 Task: Add to scrum project ToxicWorks a team member softage.2@softage.net.
Action: Mouse moved to (343, 197)
Screenshot: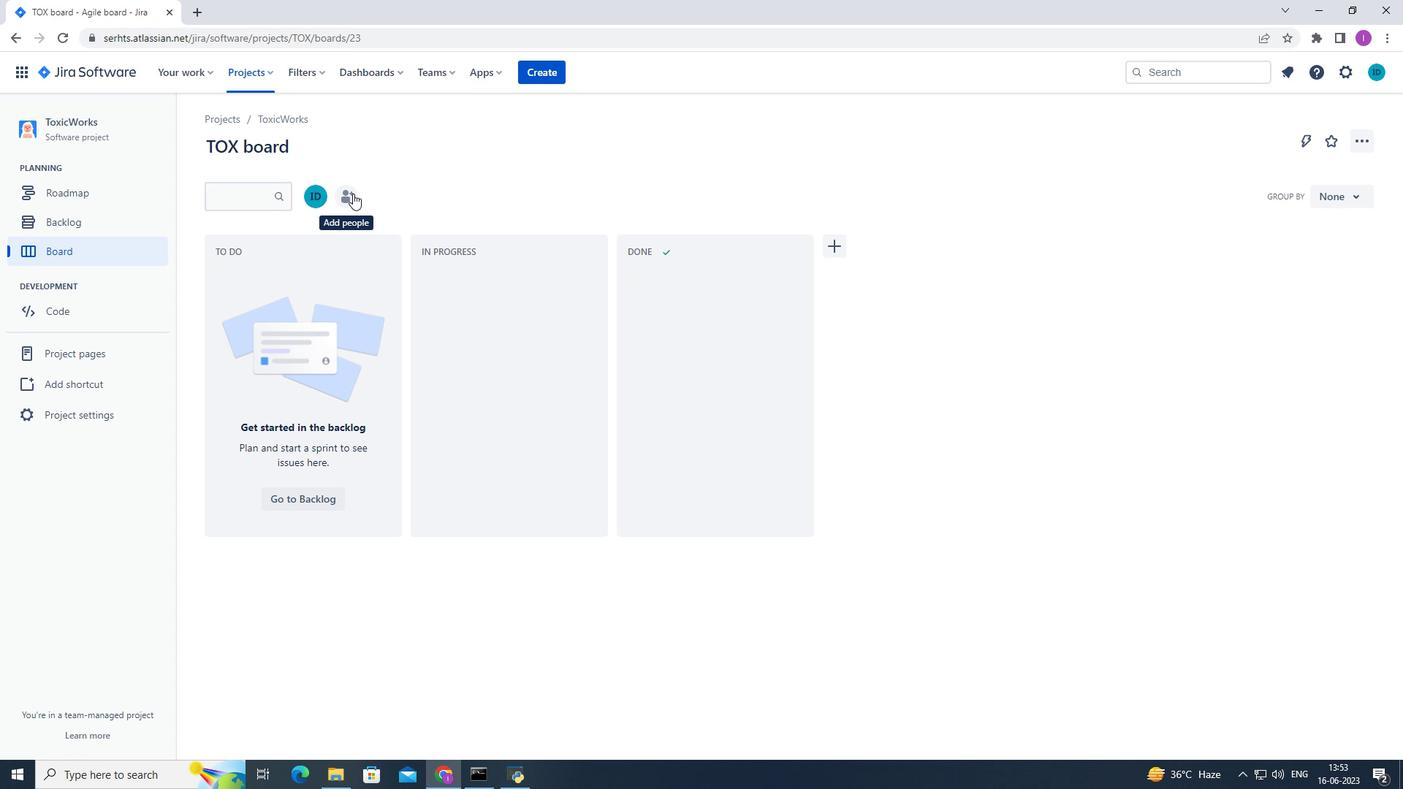 
Action: Mouse pressed left at (343, 197)
Screenshot: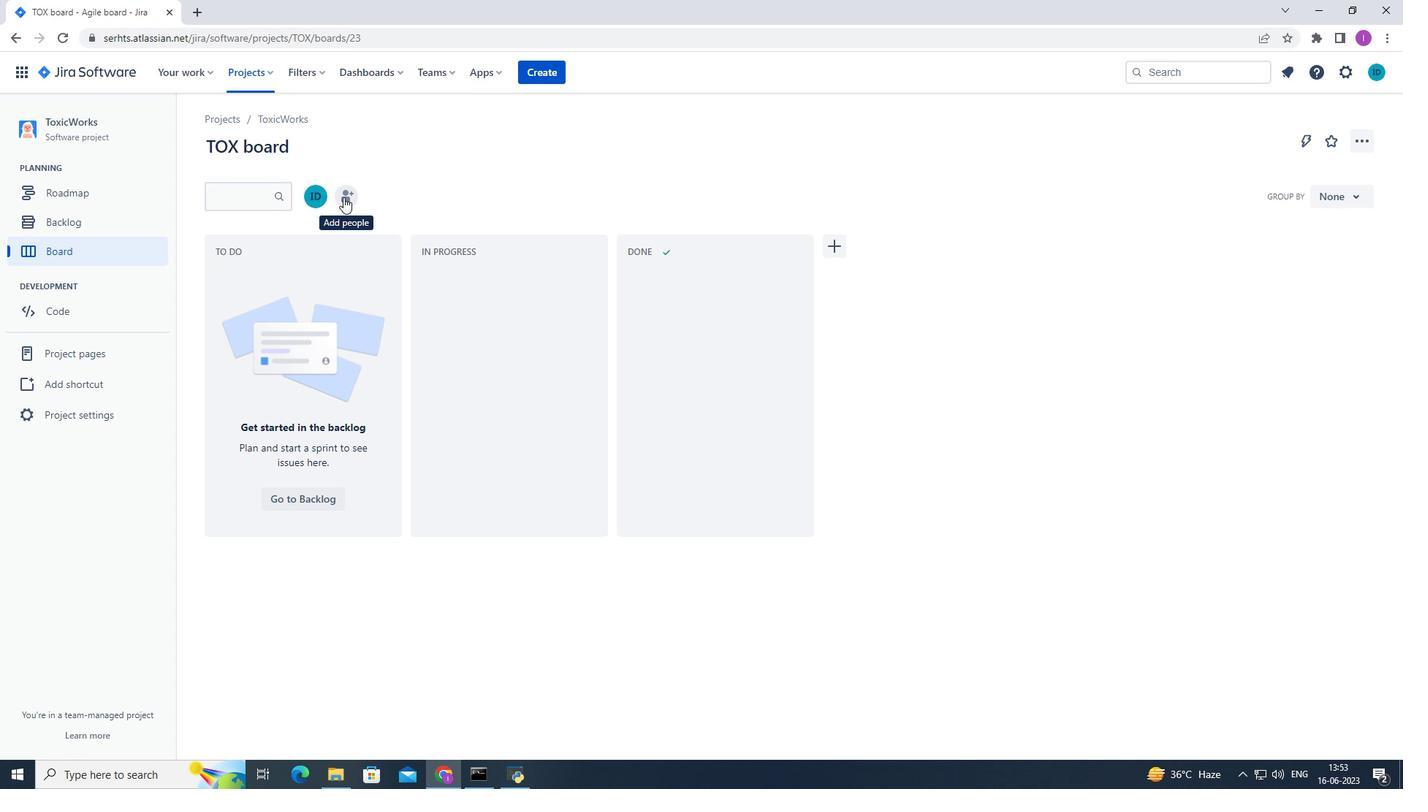 
Action: Mouse moved to (609, 183)
Screenshot: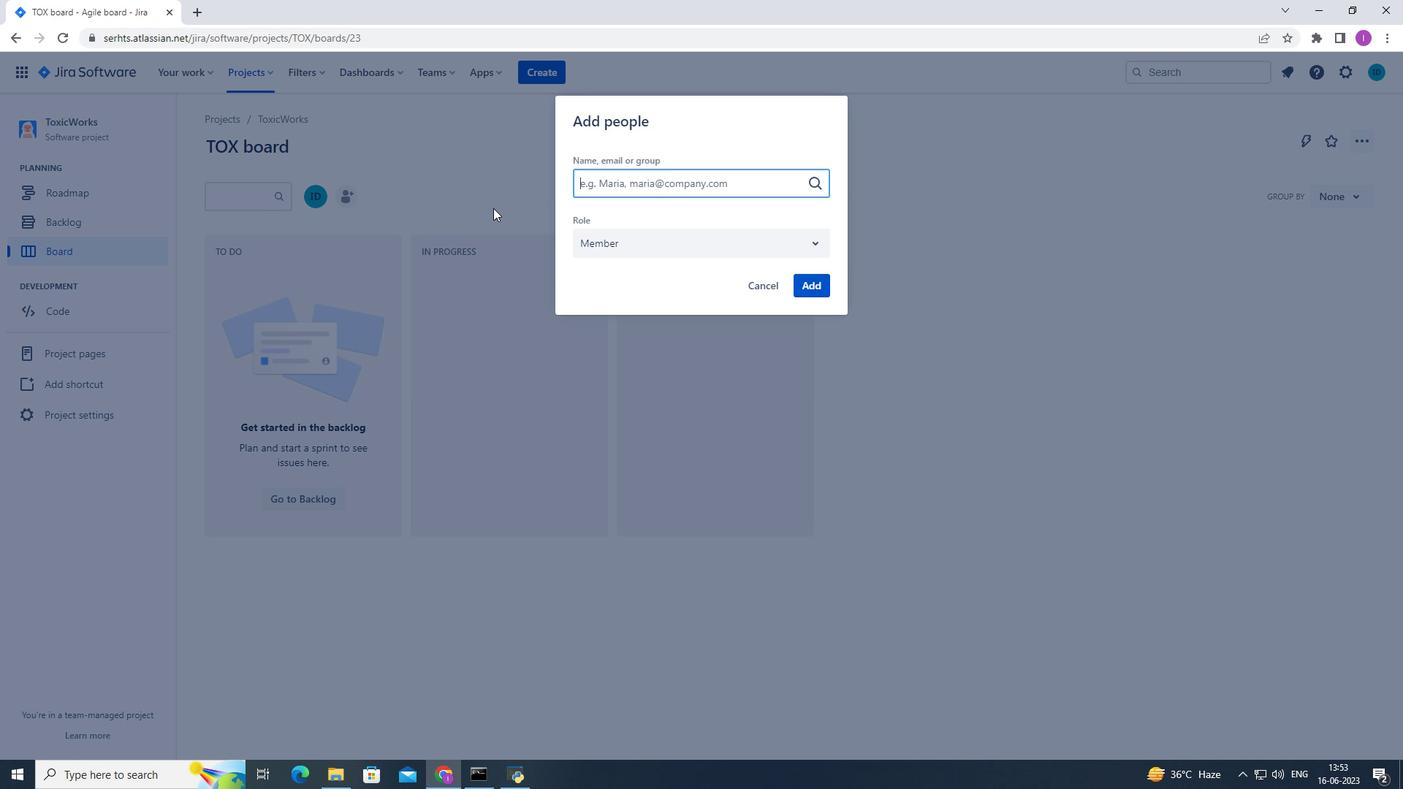 
Action: Mouse pressed left at (609, 183)
Screenshot: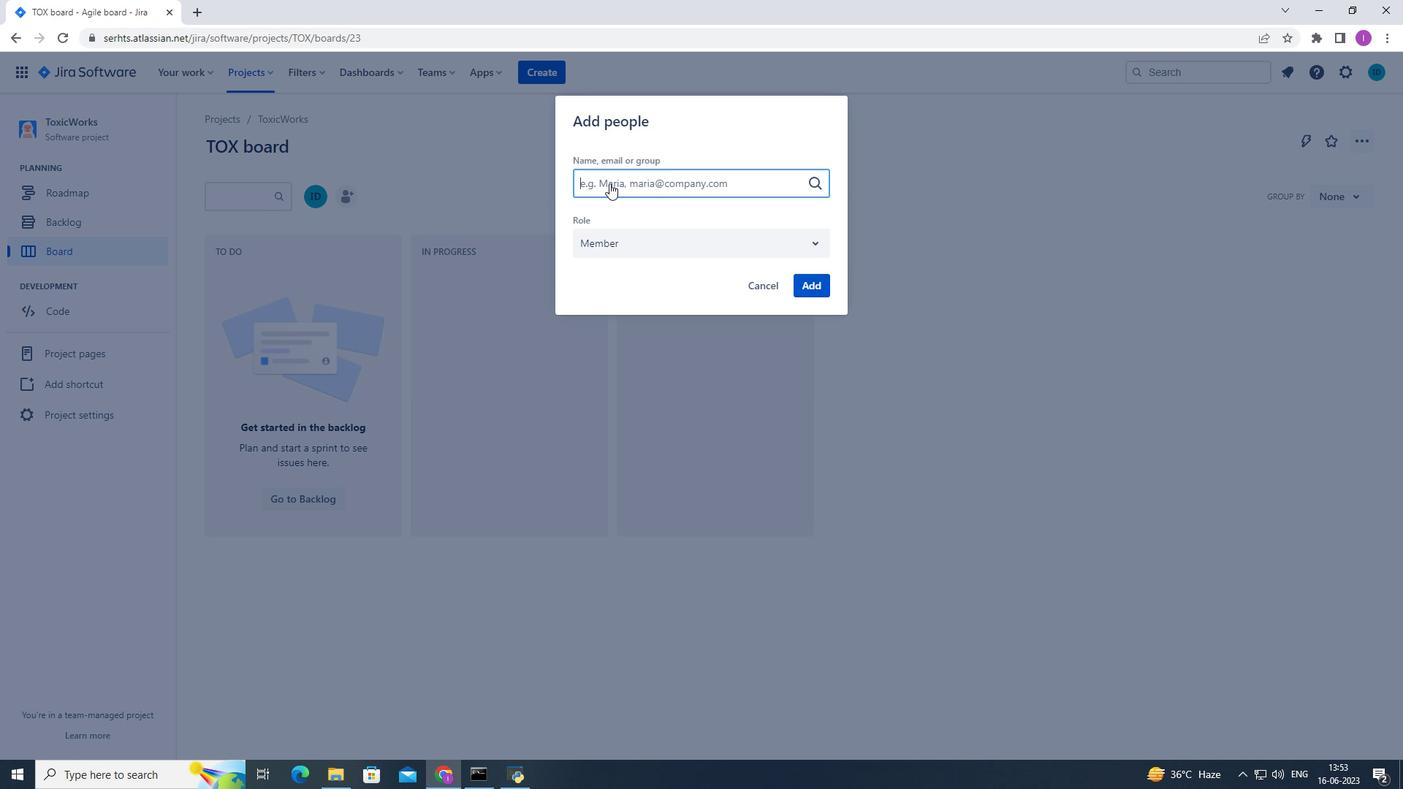 
Action: Mouse moved to (614, 176)
Screenshot: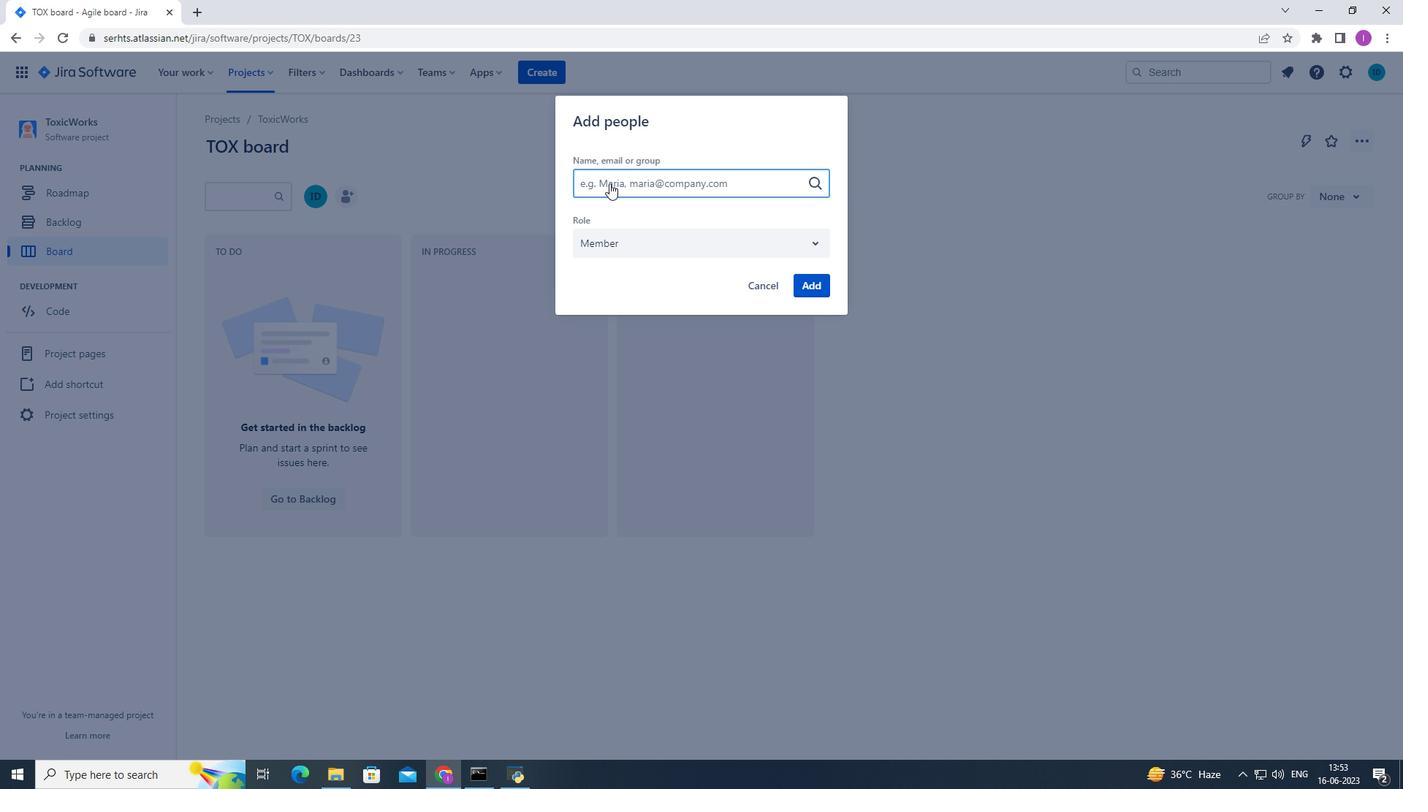 
Action: Key pressed softage.2
Screenshot: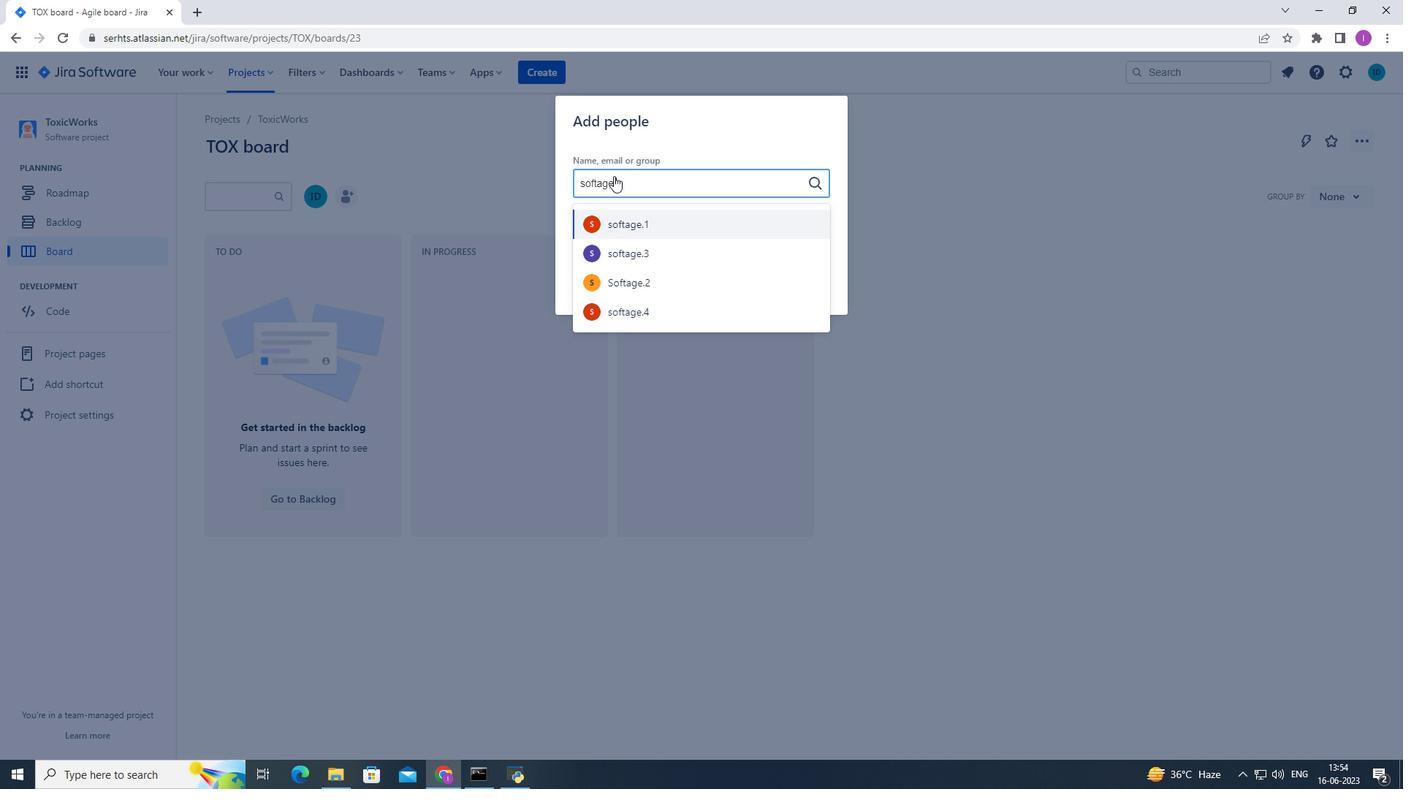 
Action: Mouse moved to (619, 230)
Screenshot: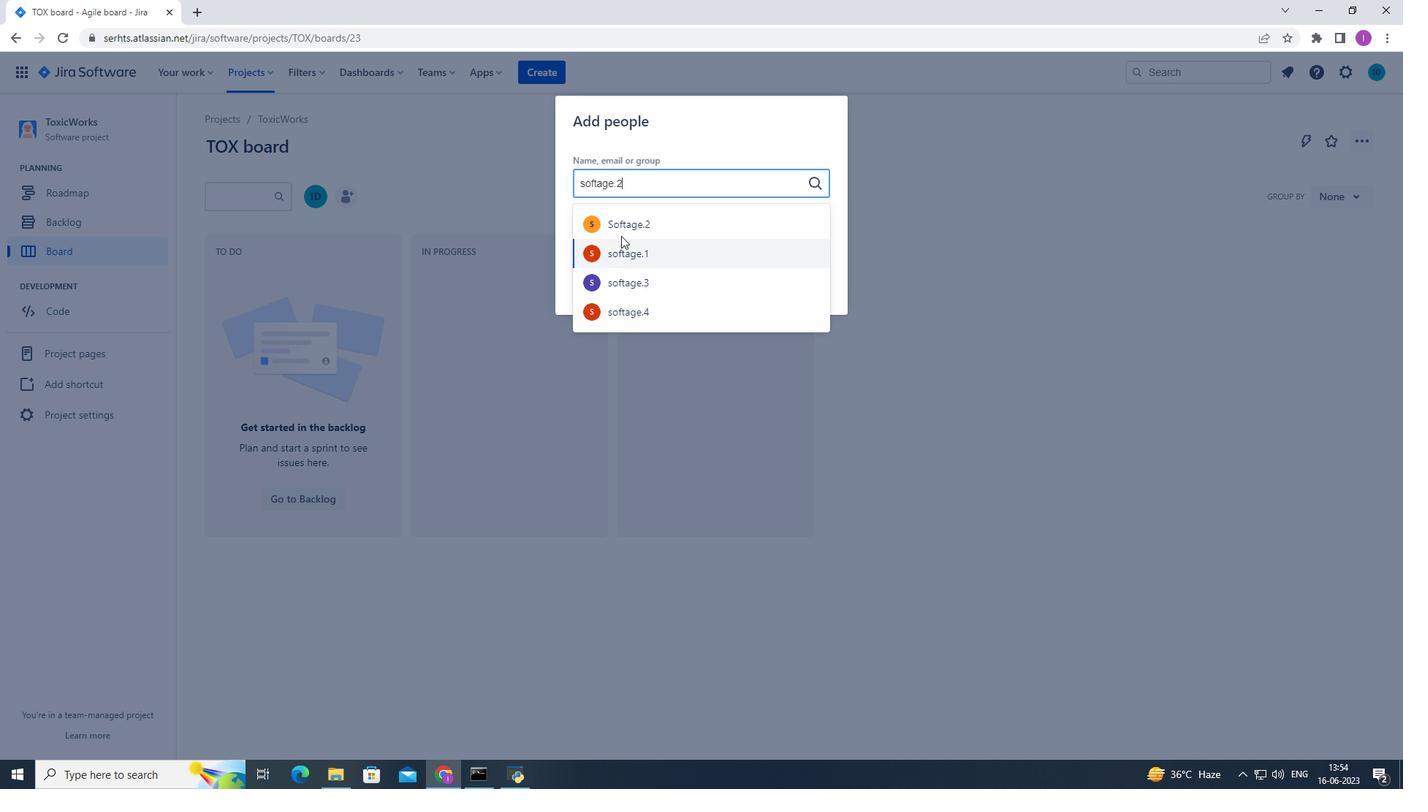
Action: Mouse pressed left at (619, 230)
Screenshot: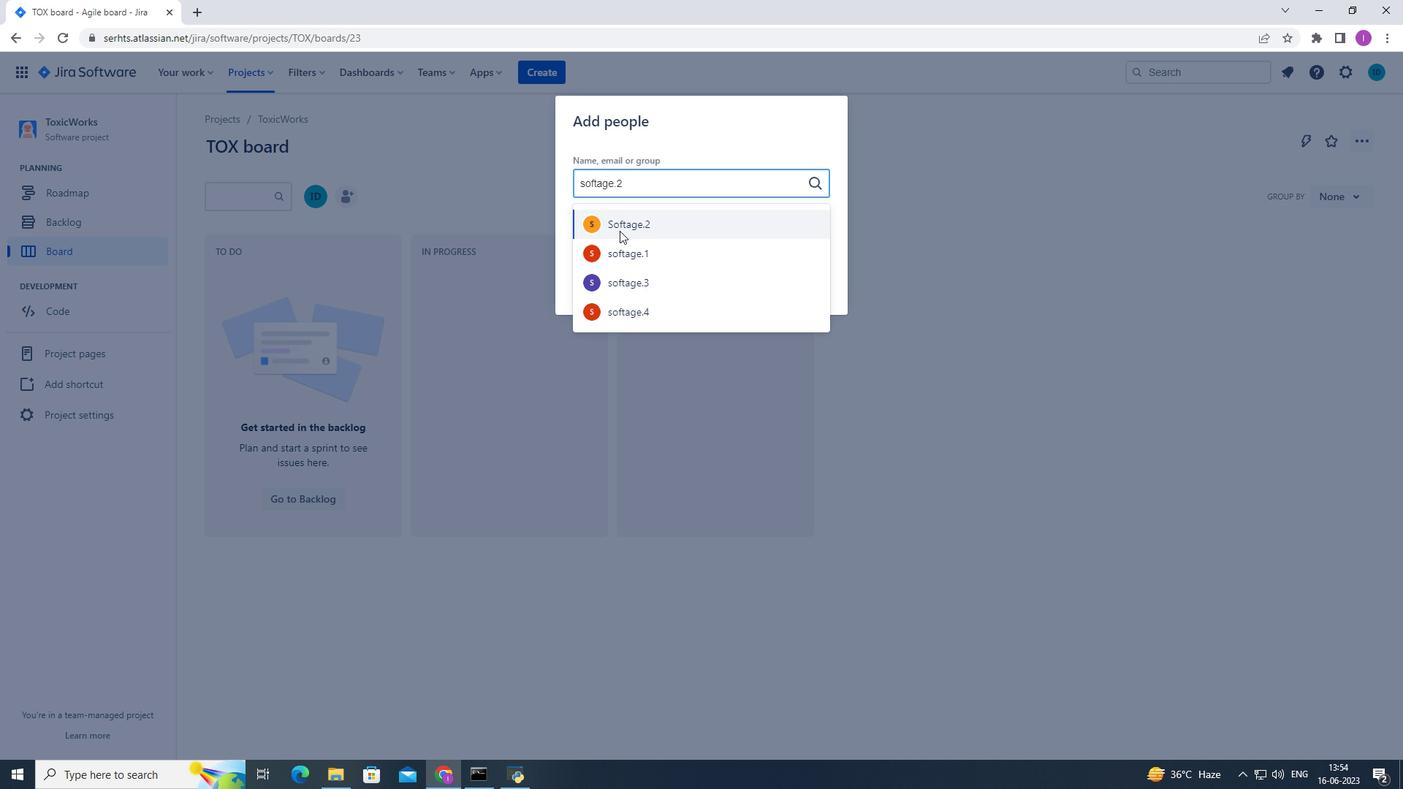 
Action: Mouse moved to (812, 282)
Screenshot: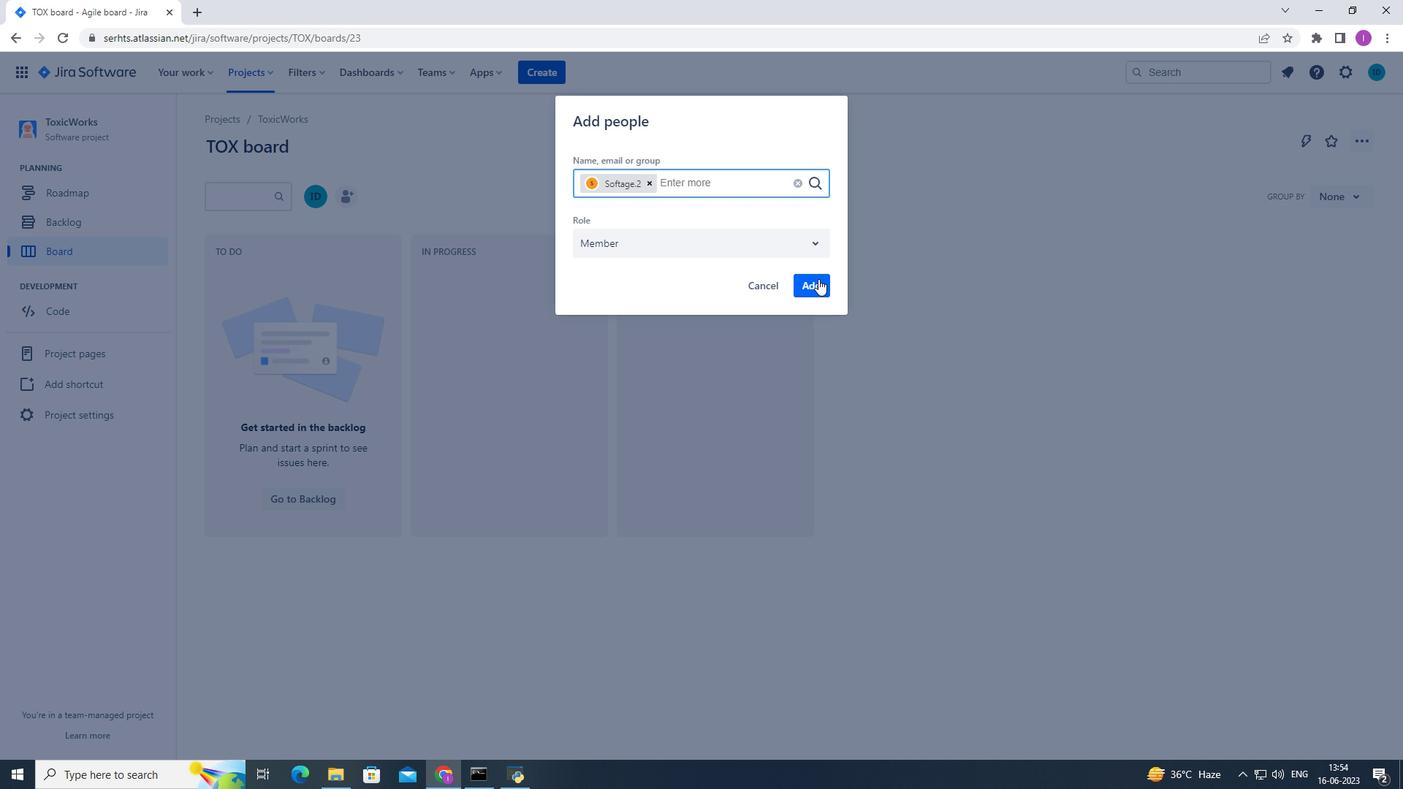
Action: Mouse pressed left at (812, 282)
Screenshot: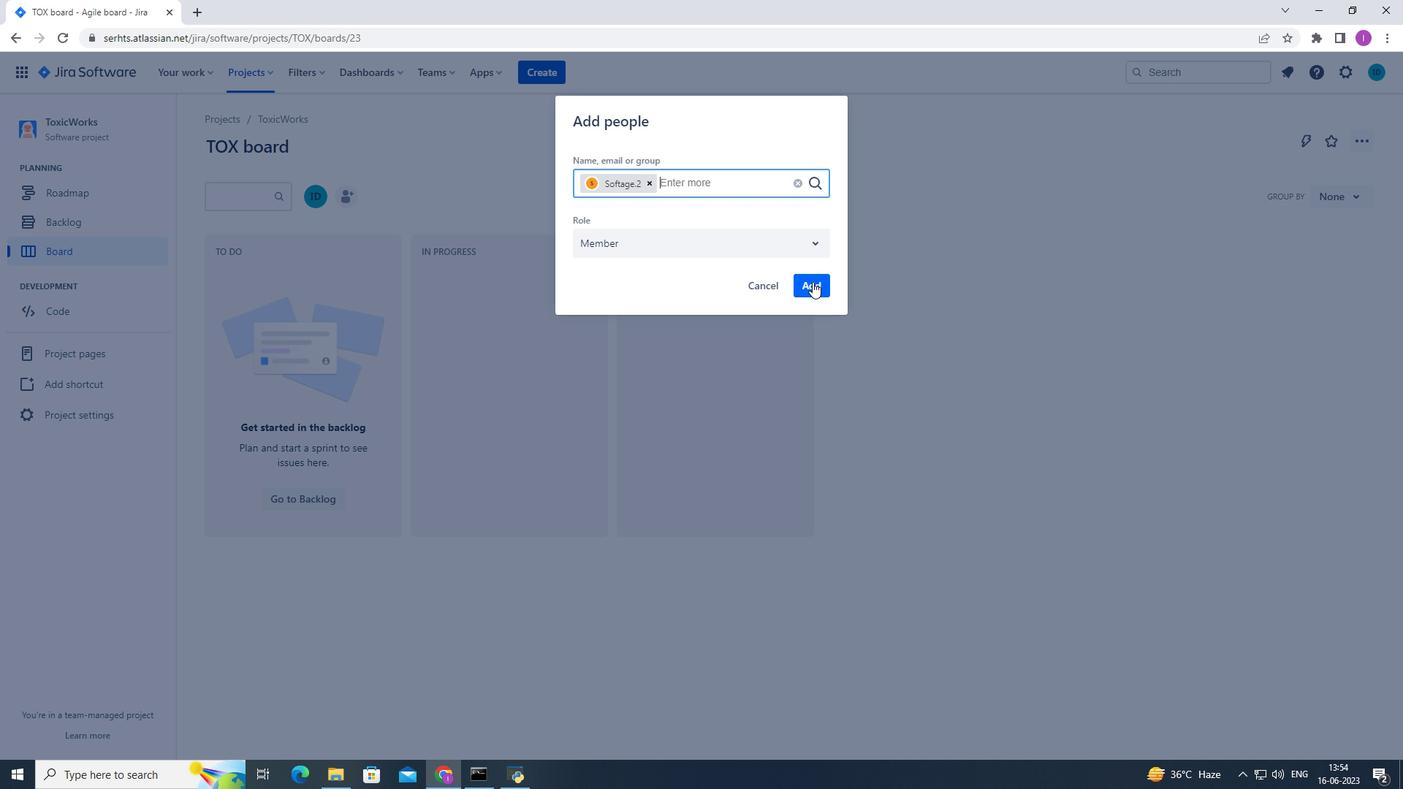 
Action: Mouse moved to (817, 241)
Screenshot: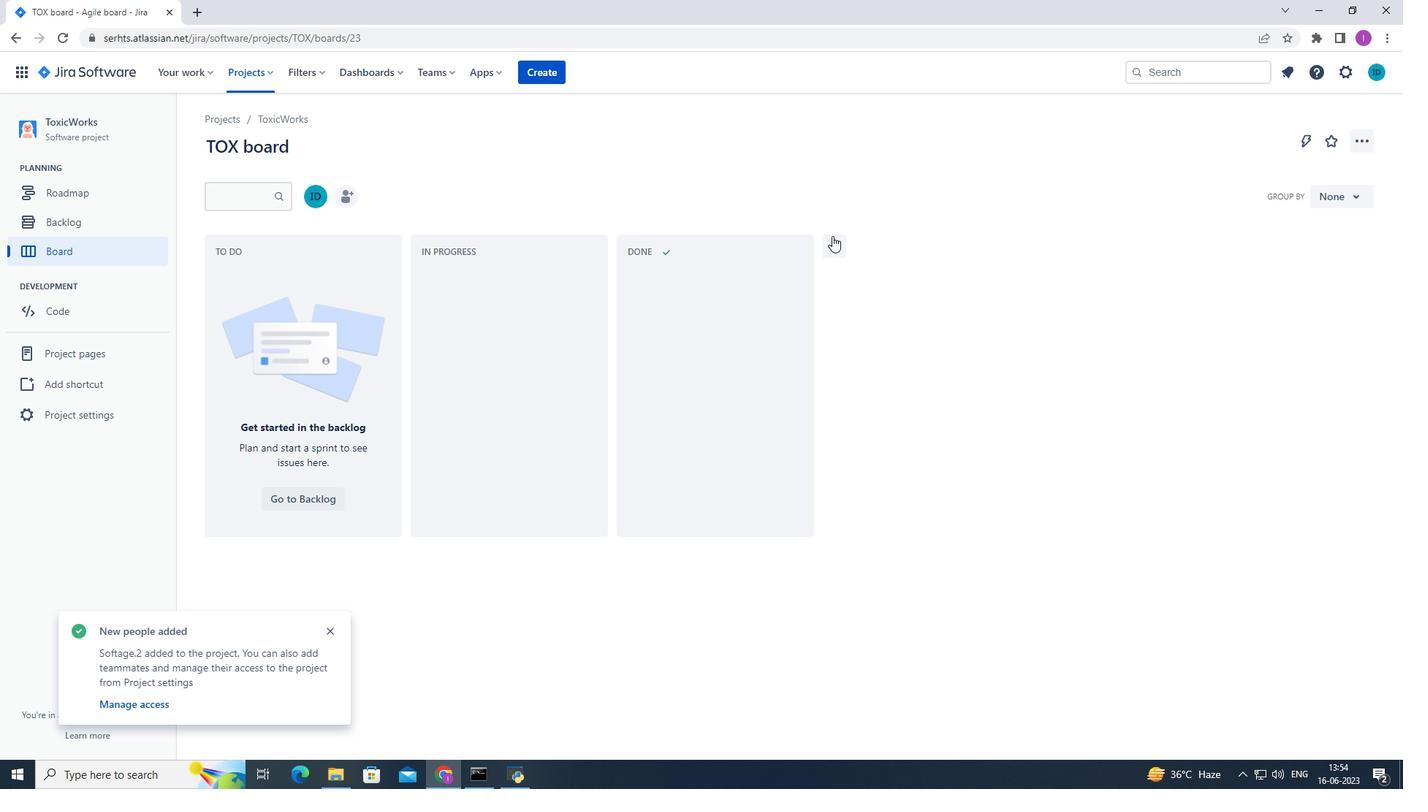 
